 Task: Copy the link of your scheduling page.
Action: Mouse moved to (720, 207)
Screenshot: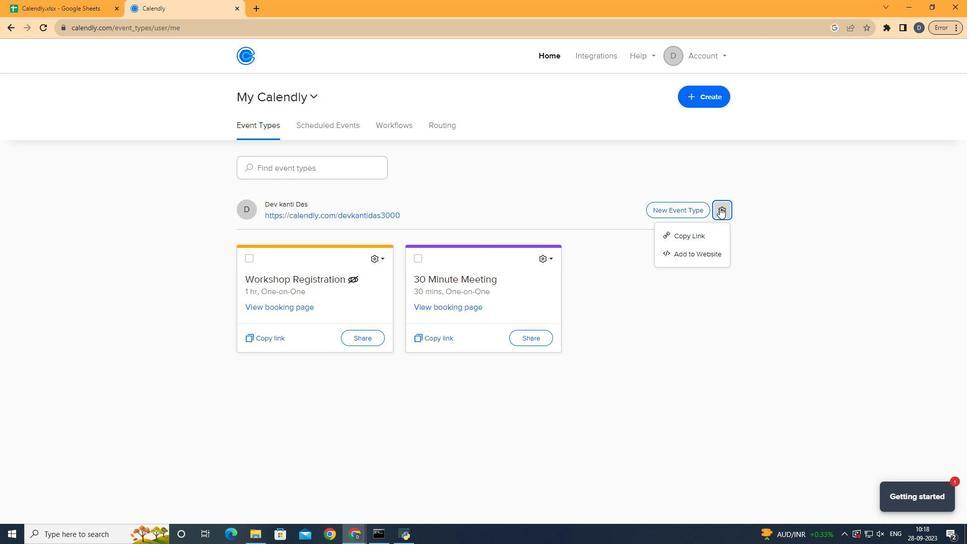 
Action: Mouse pressed left at (720, 207)
Screenshot: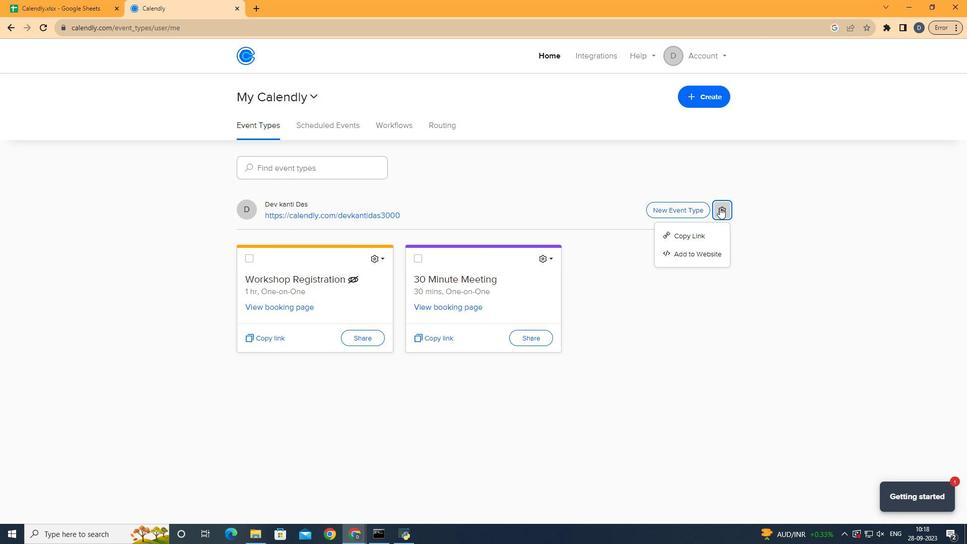 
Action: Mouse moved to (700, 235)
Screenshot: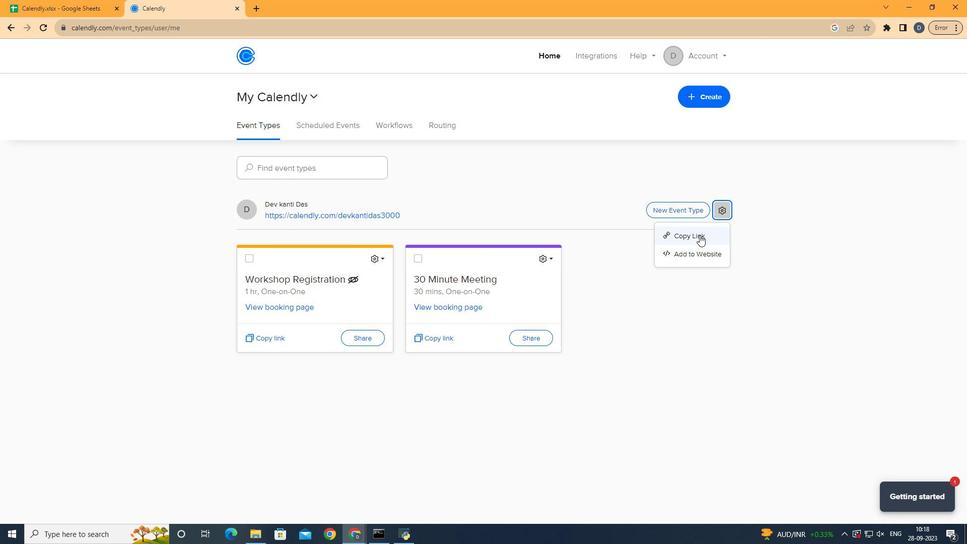 
Action: Mouse pressed left at (700, 235)
Screenshot: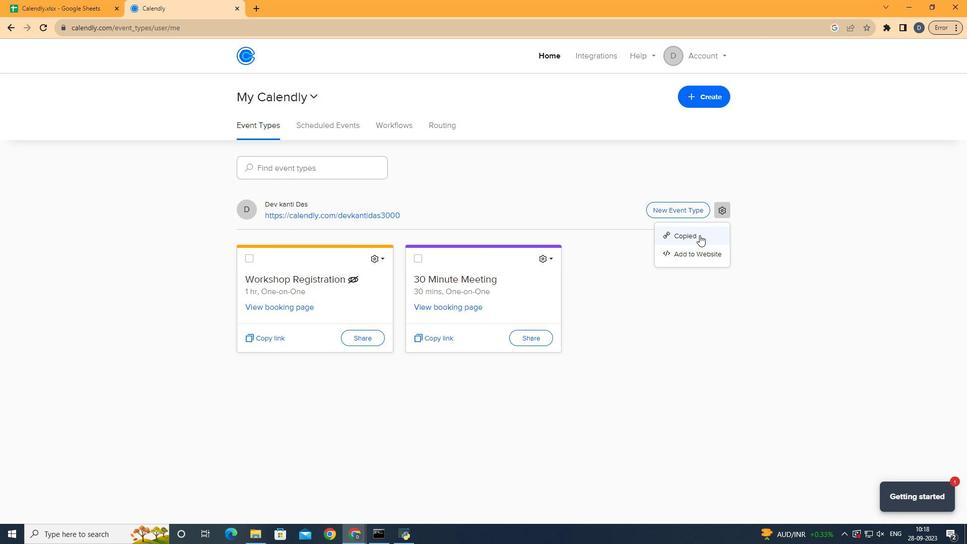 
Action: Mouse moved to (764, 299)
Screenshot: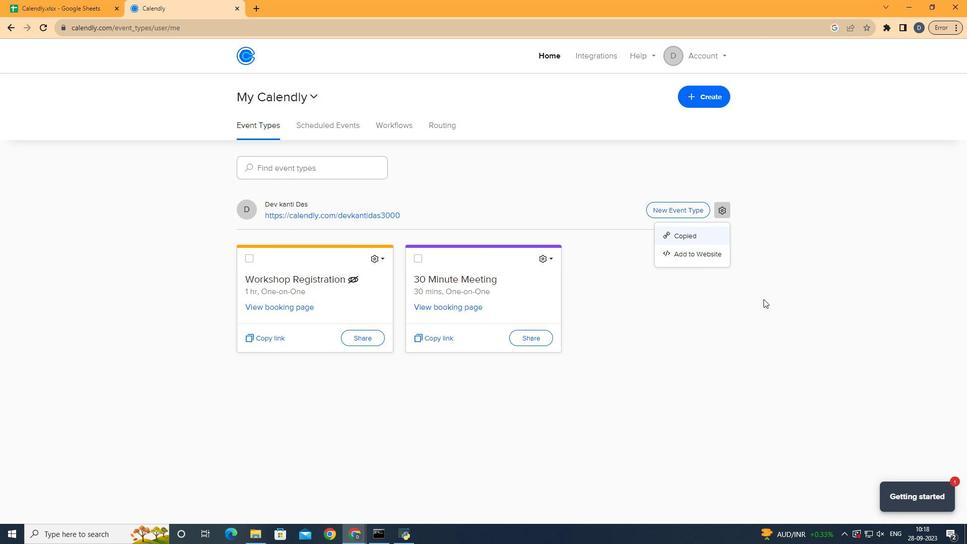 
